 Task: Check the repository rulesets for the organization "Mark56771".
Action: Mouse moved to (1243, 99)
Screenshot: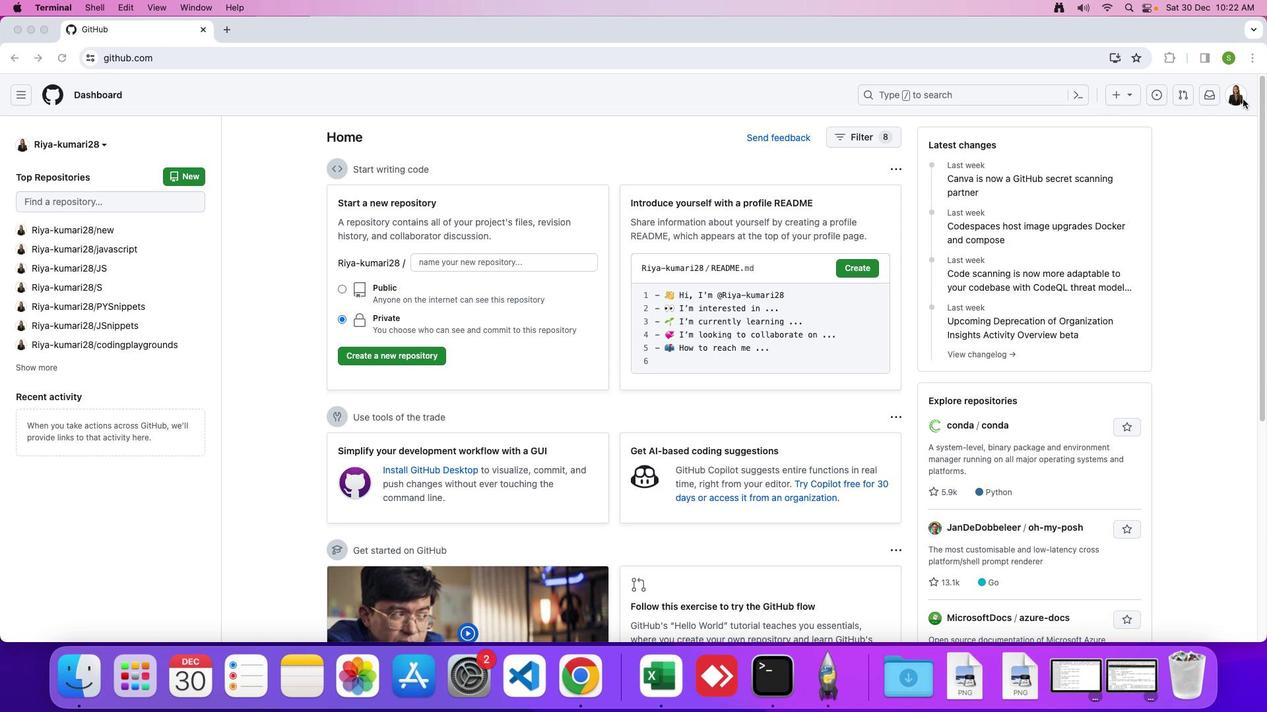 
Action: Mouse pressed left at (1243, 99)
Screenshot: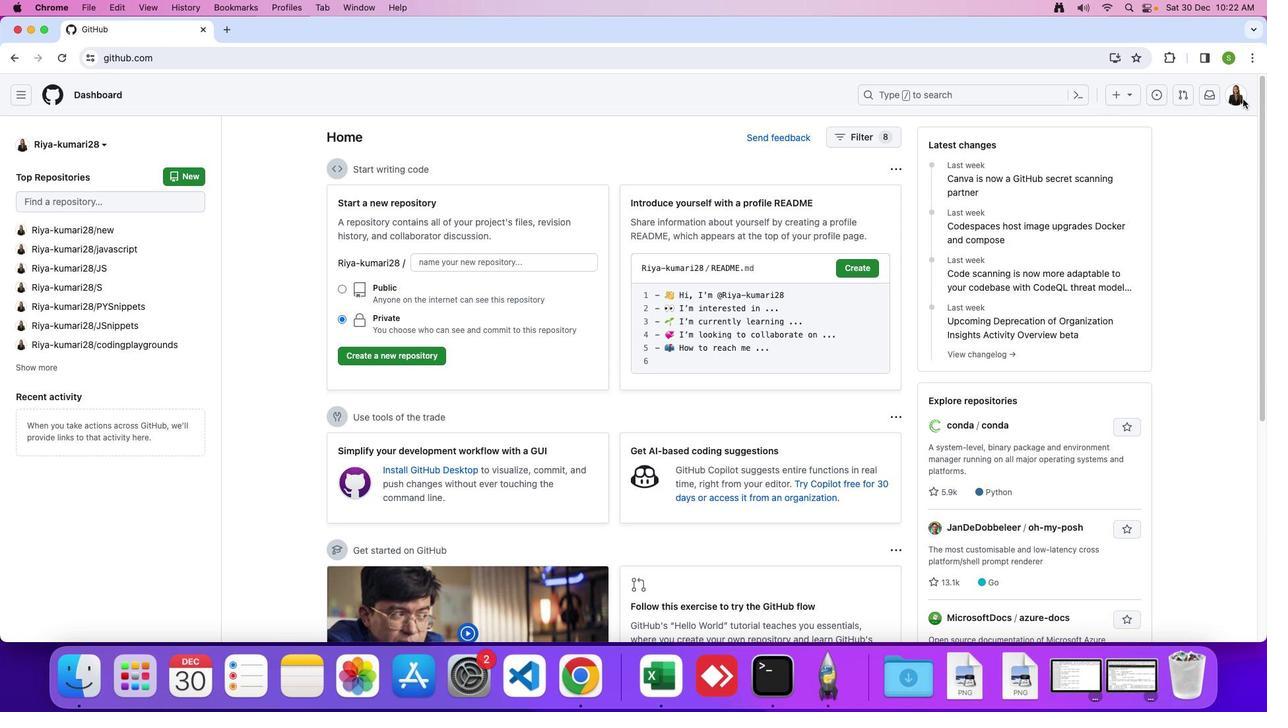 
Action: Mouse moved to (1236, 97)
Screenshot: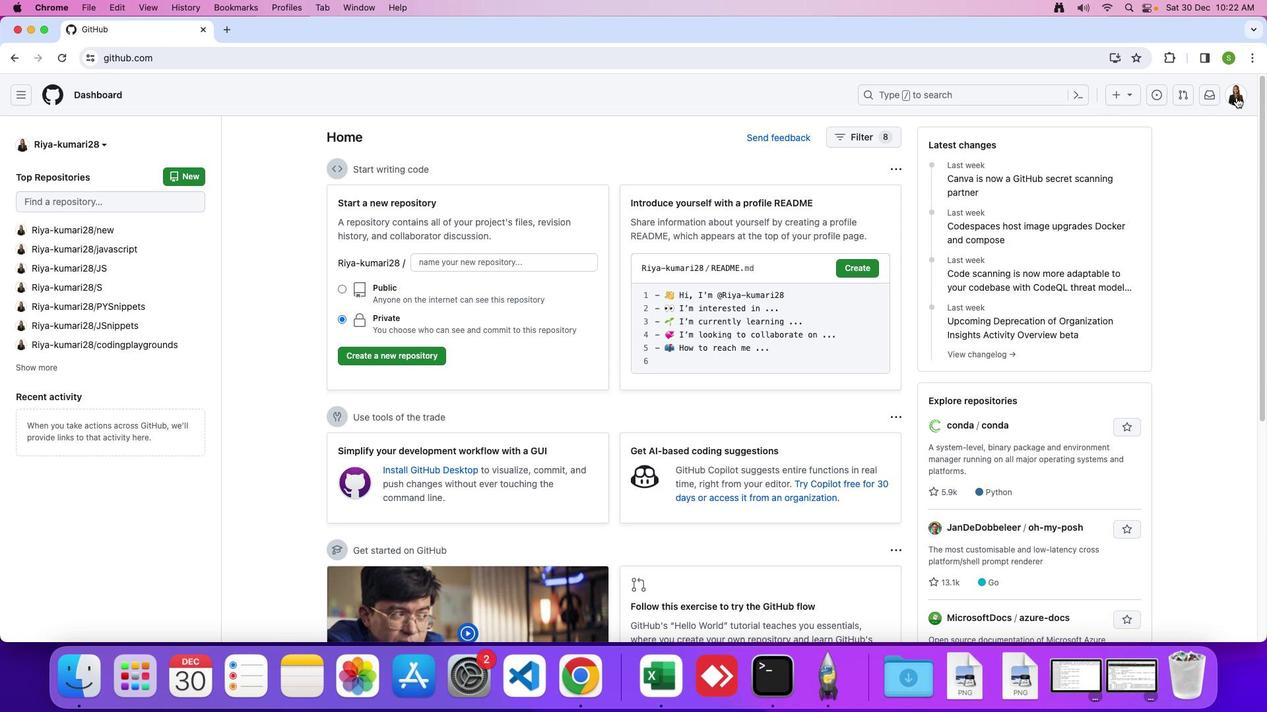 
Action: Mouse pressed left at (1236, 97)
Screenshot: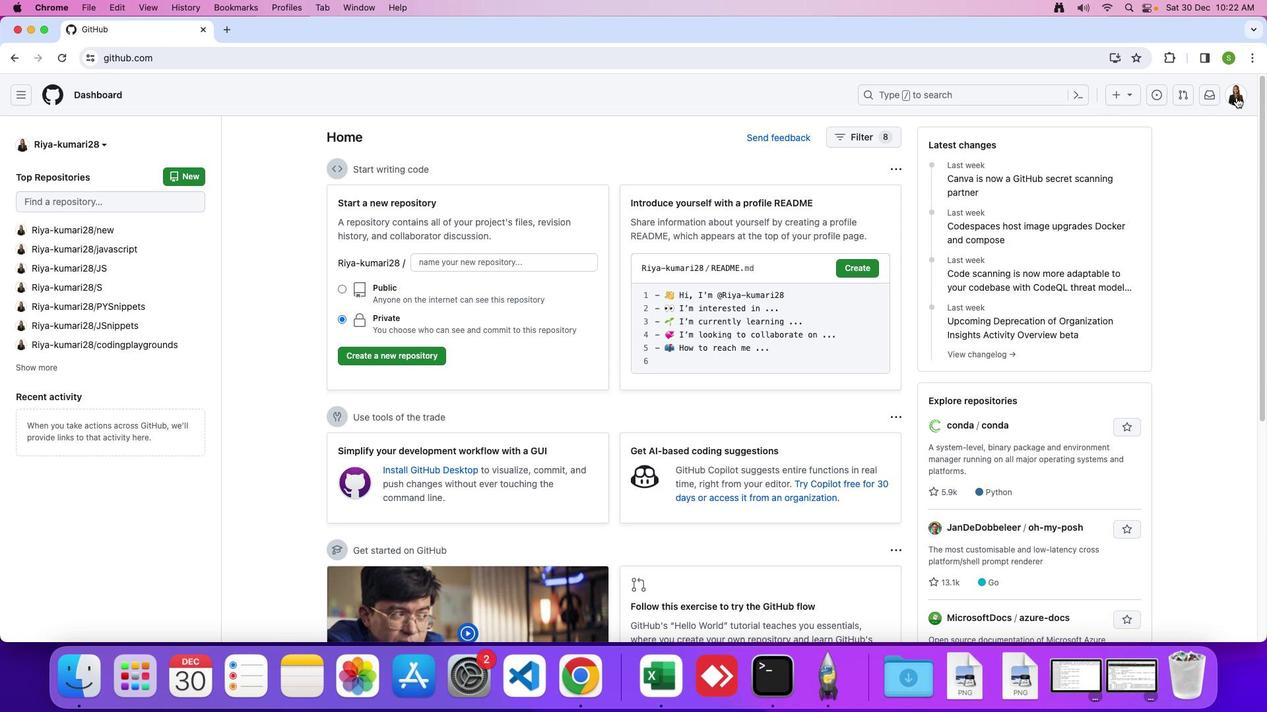 
Action: Mouse moved to (1146, 254)
Screenshot: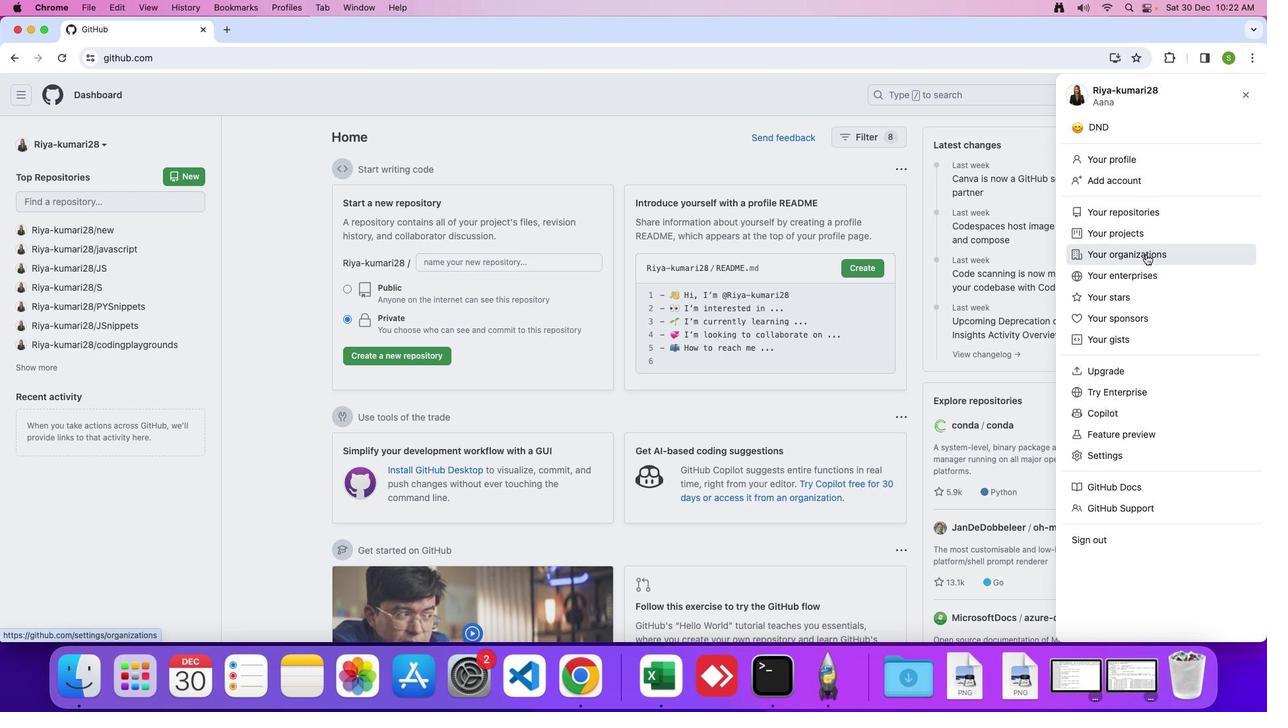 
Action: Mouse pressed left at (1146, 254)
Screenshot: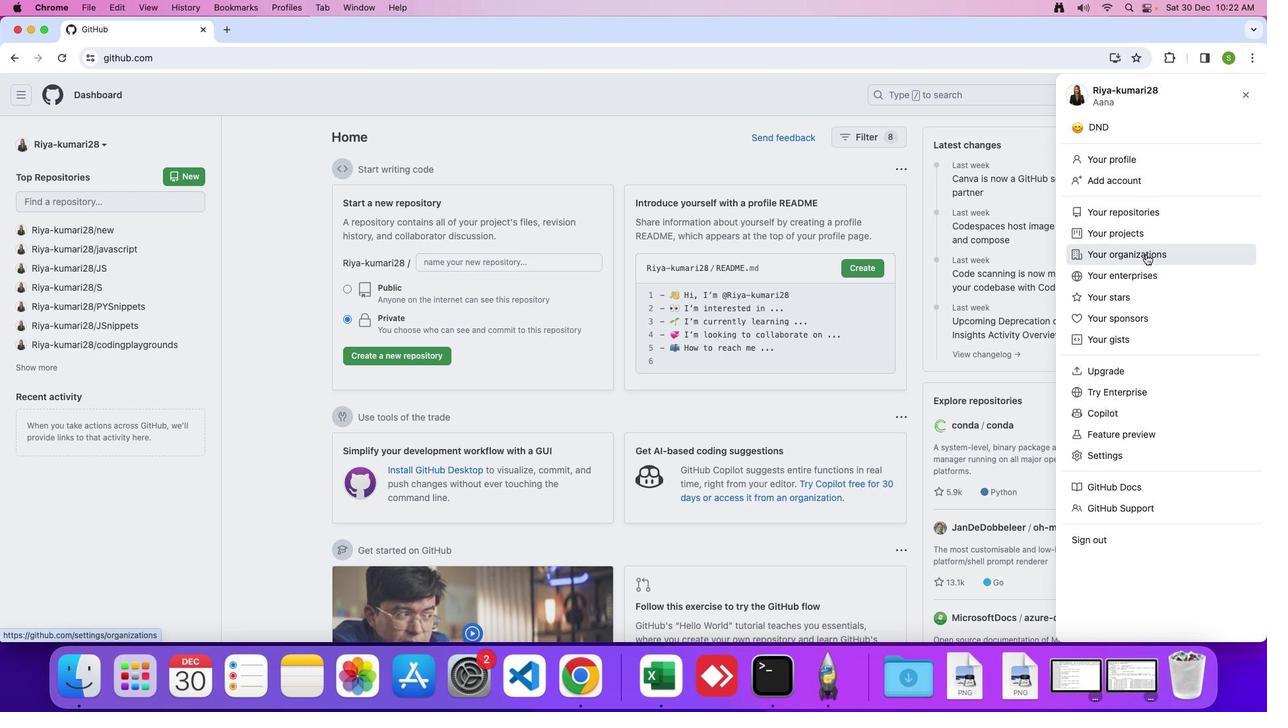 
Action: Mouse moved to (951, 273)
Screenshot: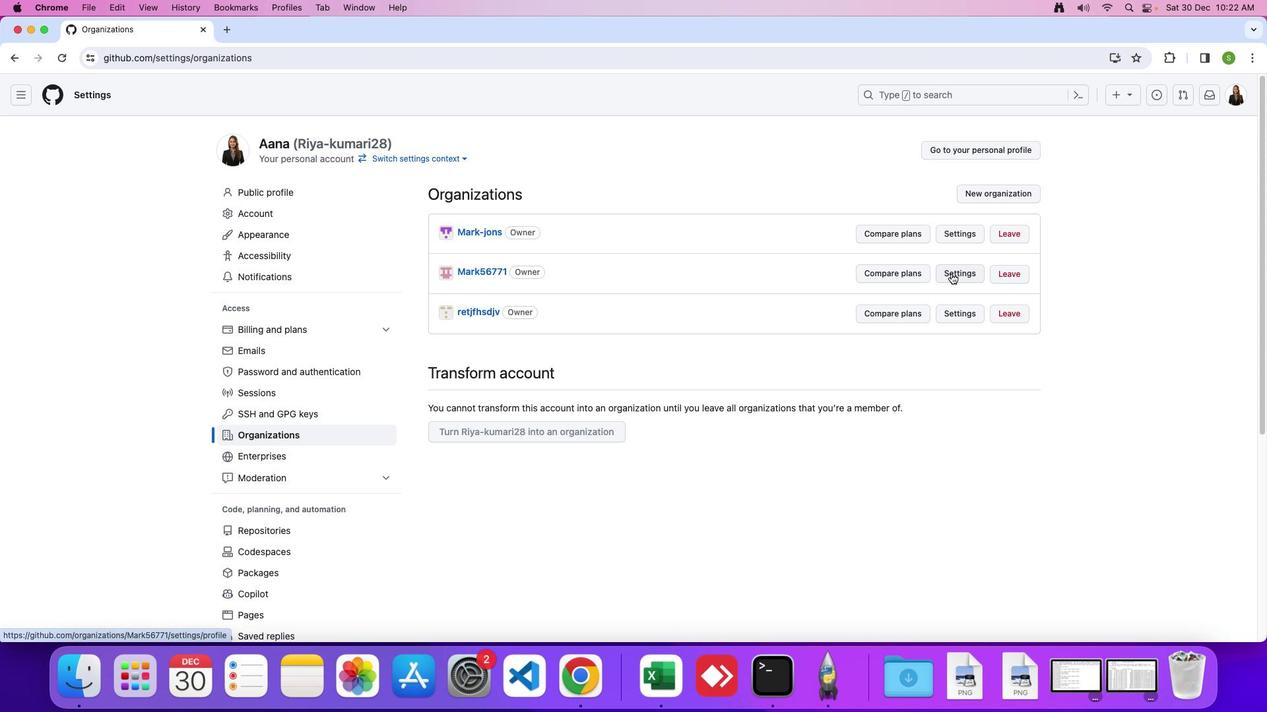 
Action: Mouse pressed left at (951, 273)
Screenshot: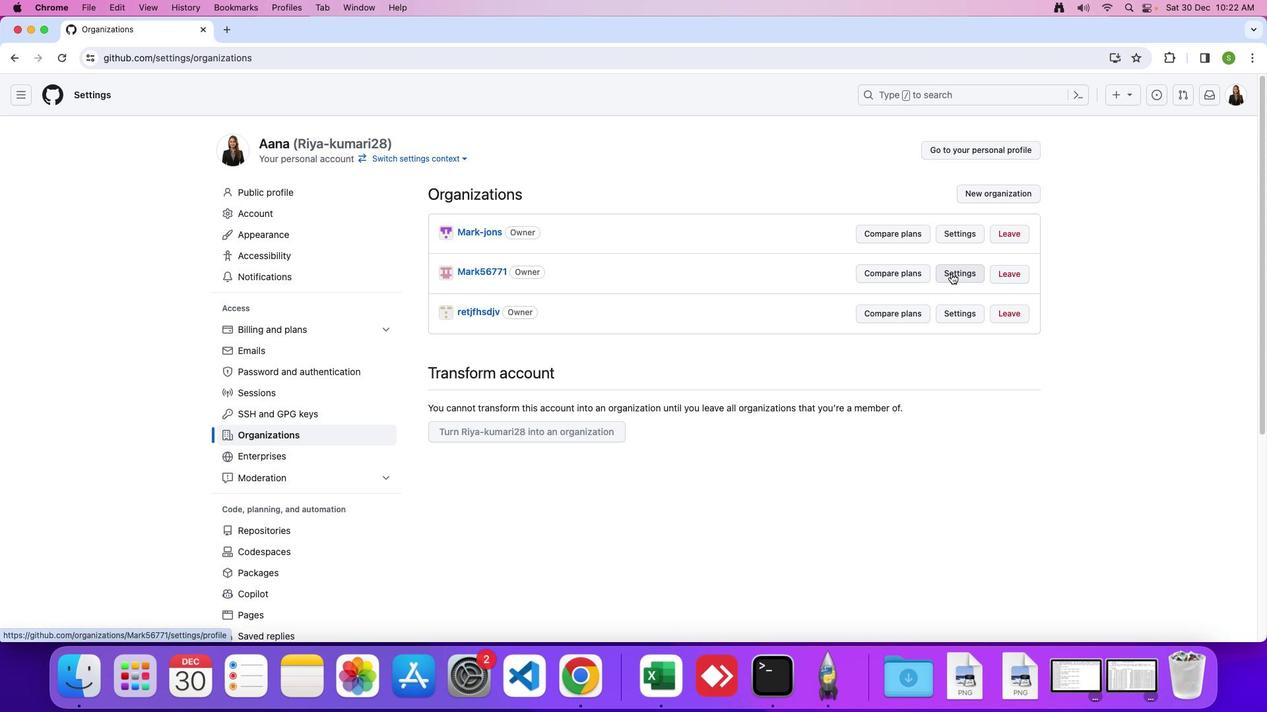 
Action: Mouse moved to (396, 405)
Screenshot: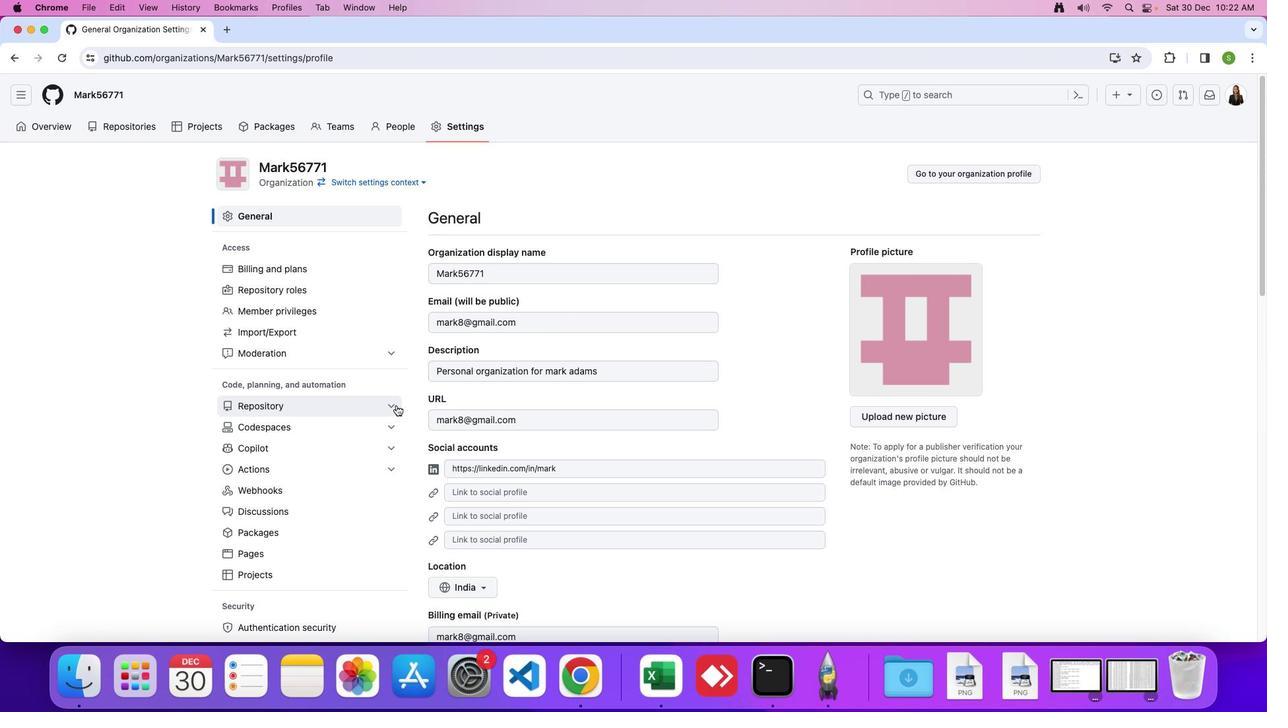 
Action: Mouse pressed left at (396, 405)
Screenshot: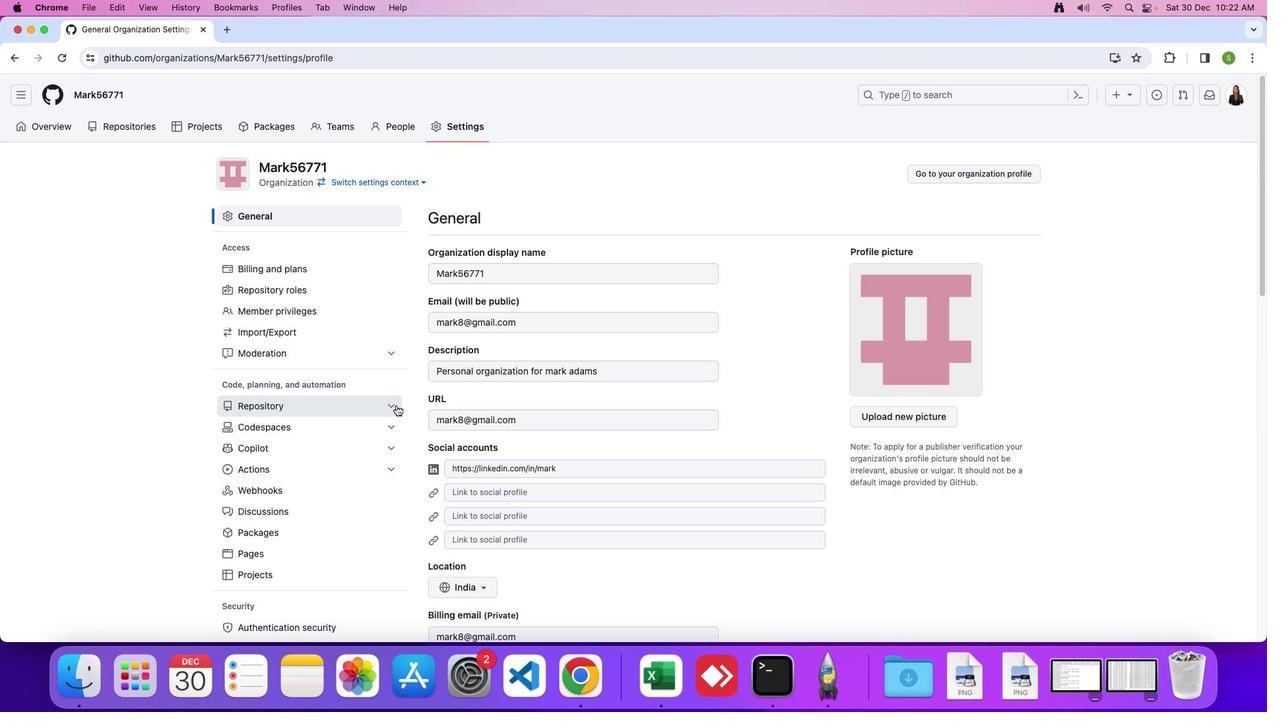 
Action: Mouse moved to (345, 473)
Screenshot: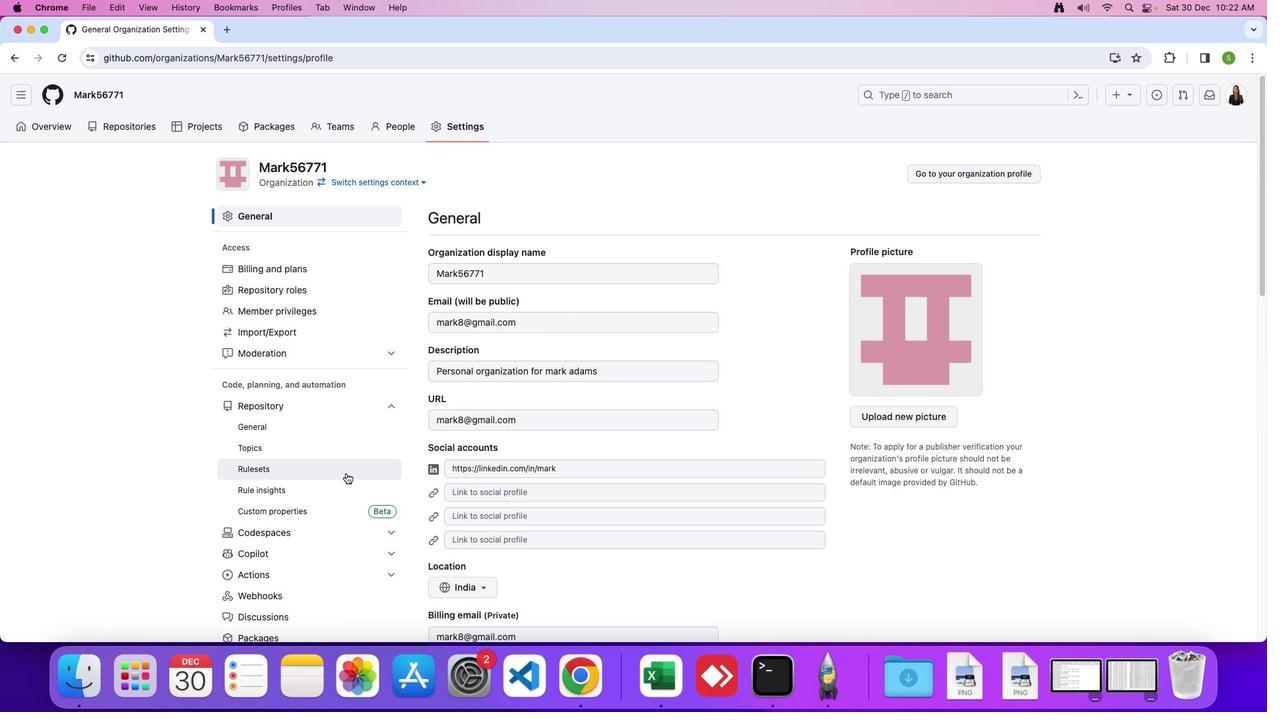 
Action: Mouse pressed left at (345, 473)
Screenshot: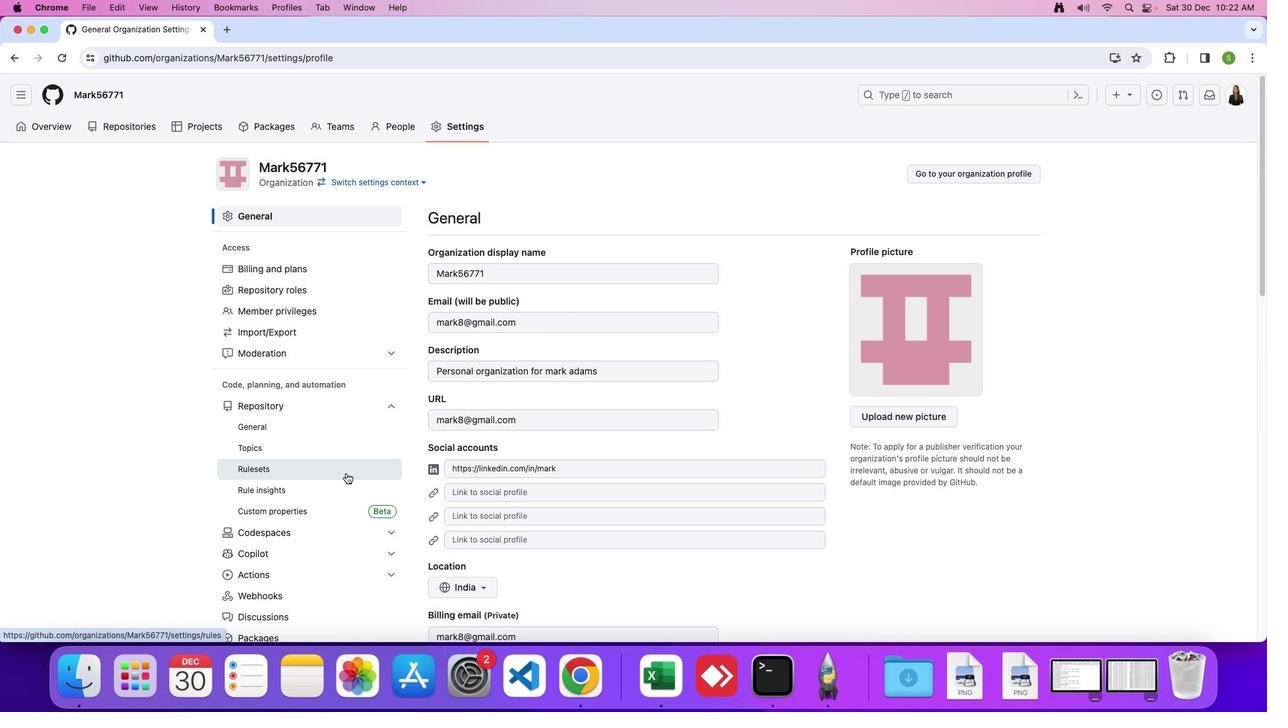 
Action: Mouse moved to (506, 432)
Screenshot: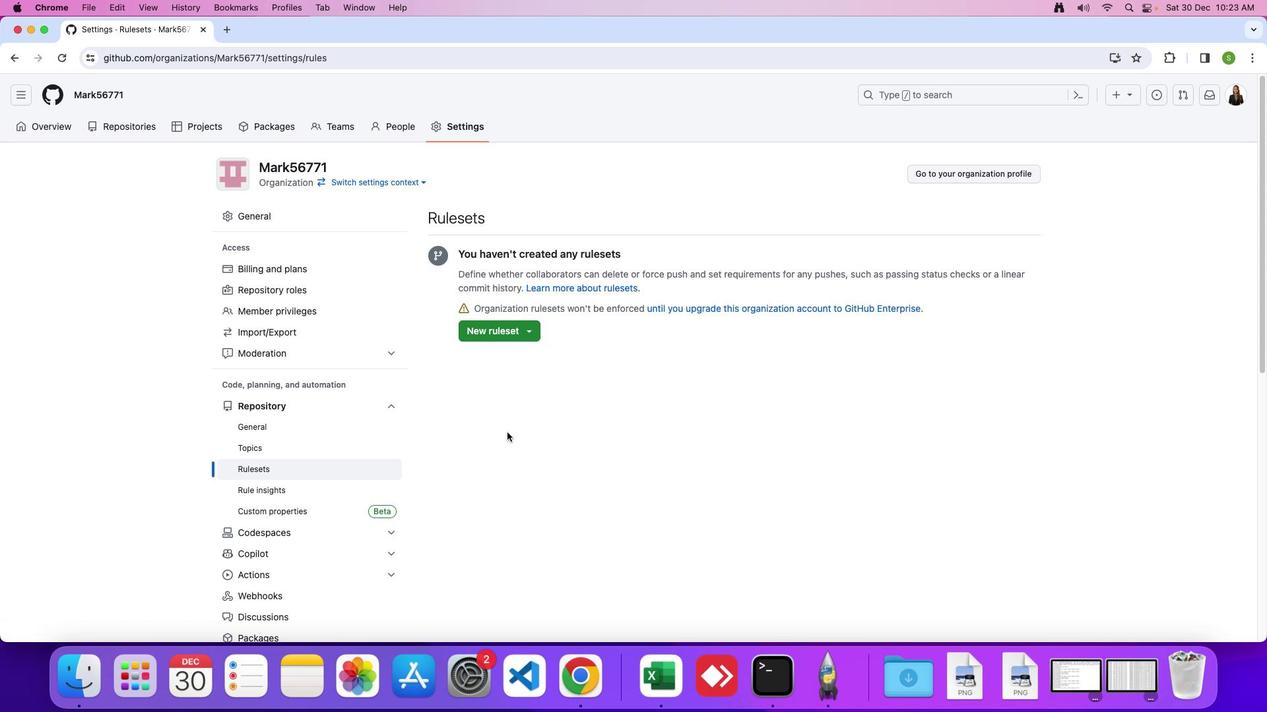 
